 Task: Open a blank worksheet and write heading  Discount data  Add 10 product name:-  'Apple, Banana,_x000D_
Orange, Tomato, Potato, Onion, Carrot, Milk, Bread, Eggs (dozen). ' in January Last week sales are  1.99, 0.49, 0.79, 1.29, 0.99, 0.89, 0.69, 2.49, 1.99, 2.99.Discount (%):-  10, 20, 15, 5, 12, 8, 25, 10, 15, 20. Save page auditingSalesByProduct
Action: Mouse moved to (114, 148)
Screenshot: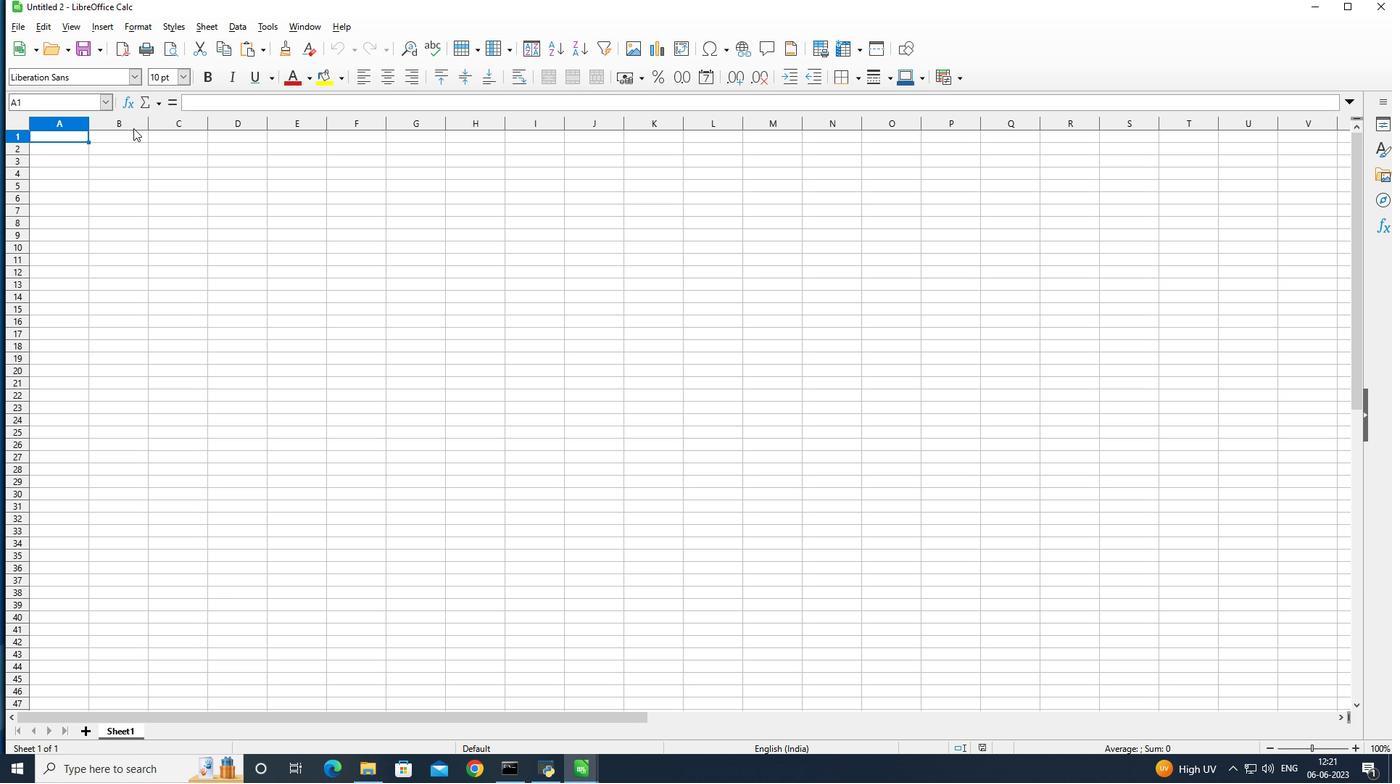 
Action: Mouse pressed left at (114, 148)
Screenshot: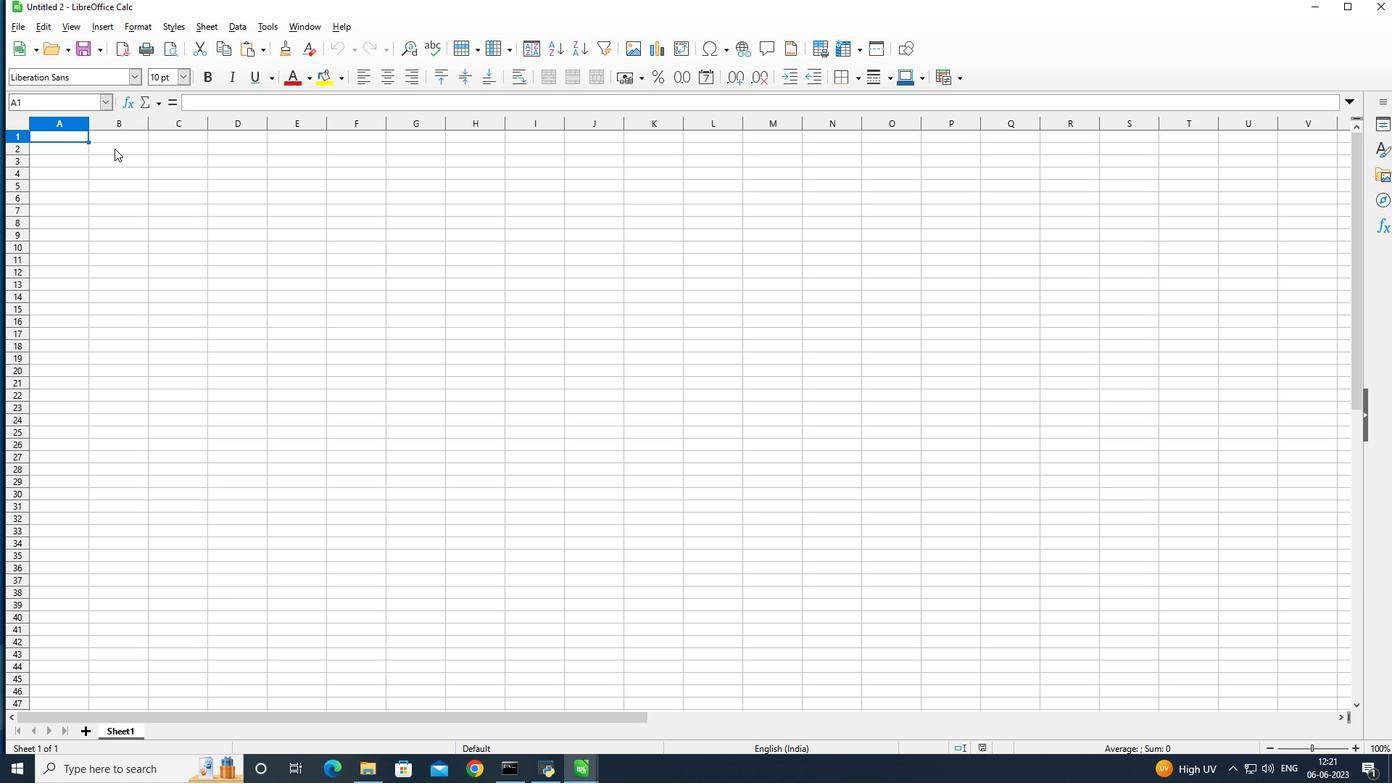 
Action: Mouse moved to (125, 177)
Screenshot: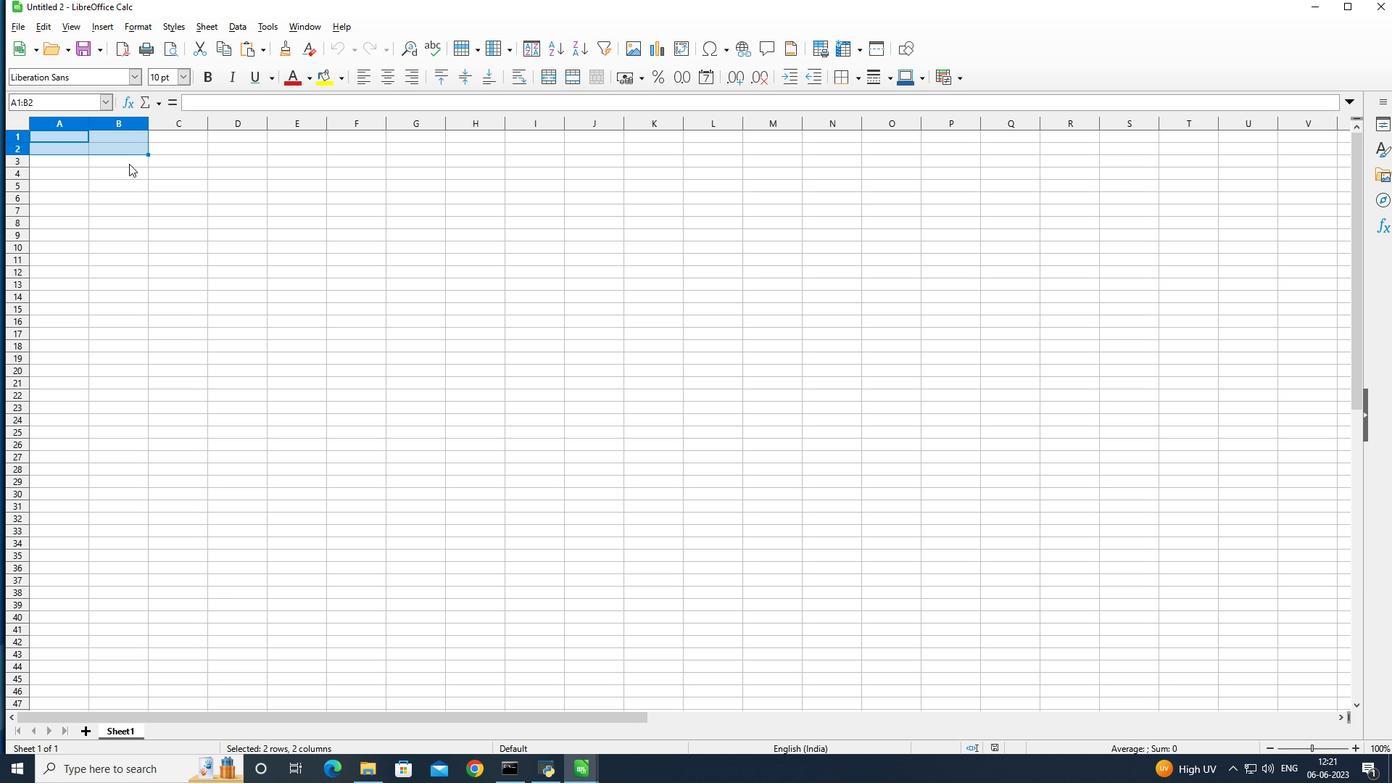 
Action: Mouse pressed right at (125, 177)
Screenshot: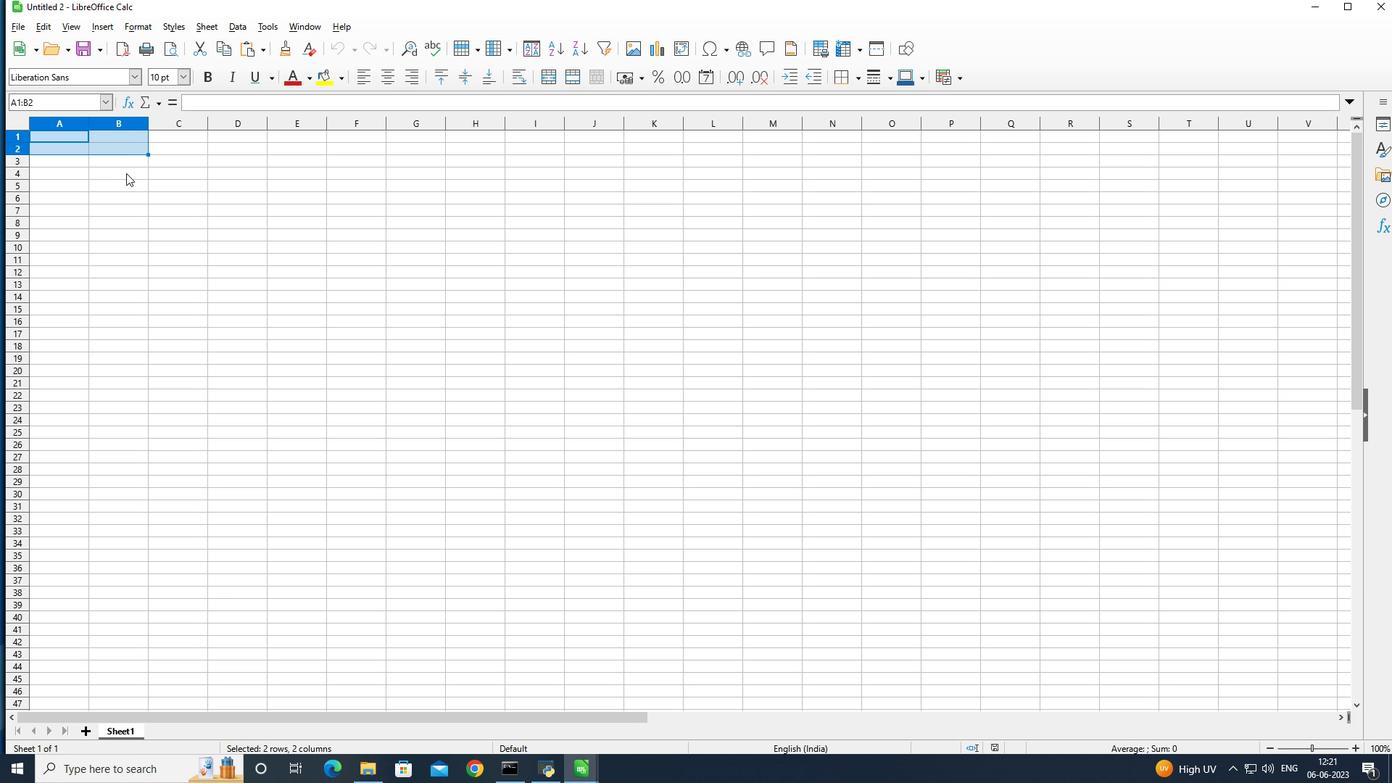 
Action: Mouse moved to (99, 153)
Screenshot: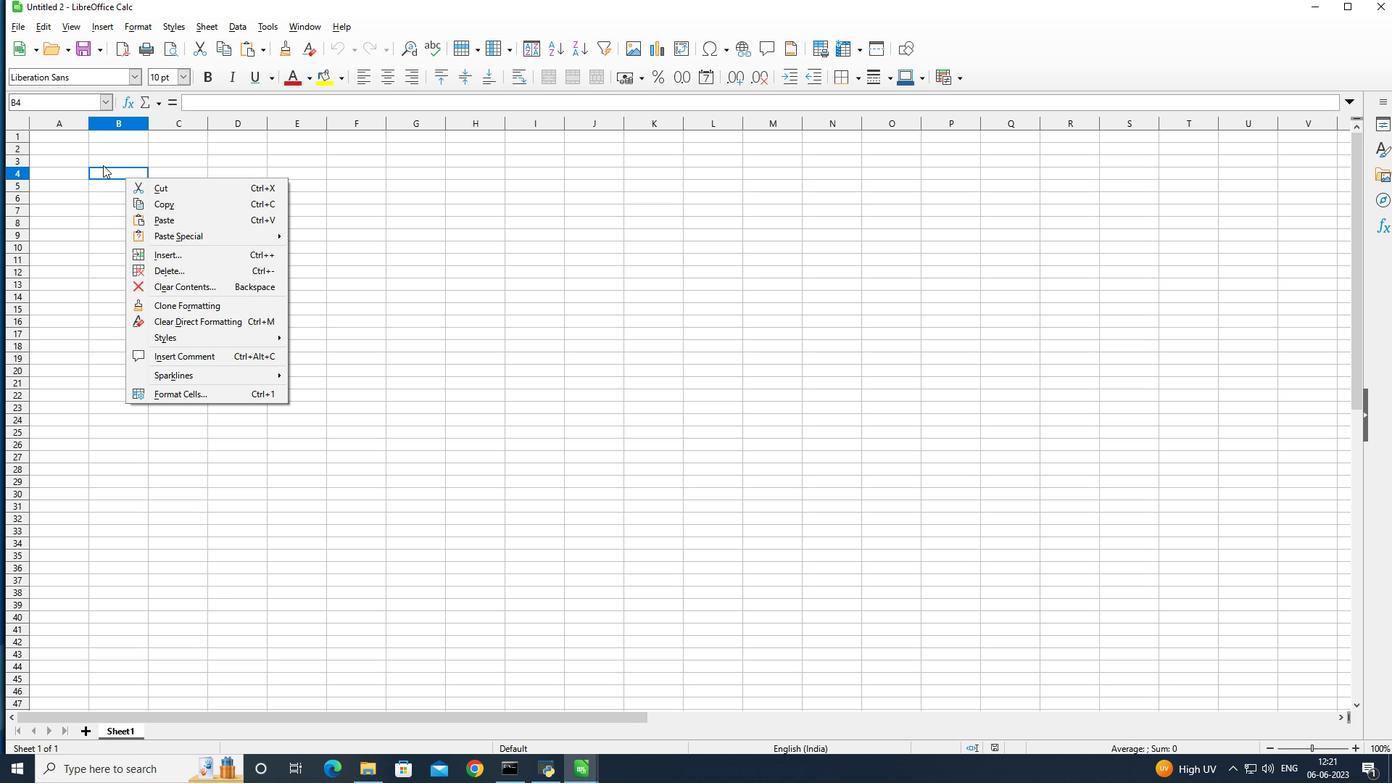 
Action: Mouse pressed left at (99, 153)
Screenshot: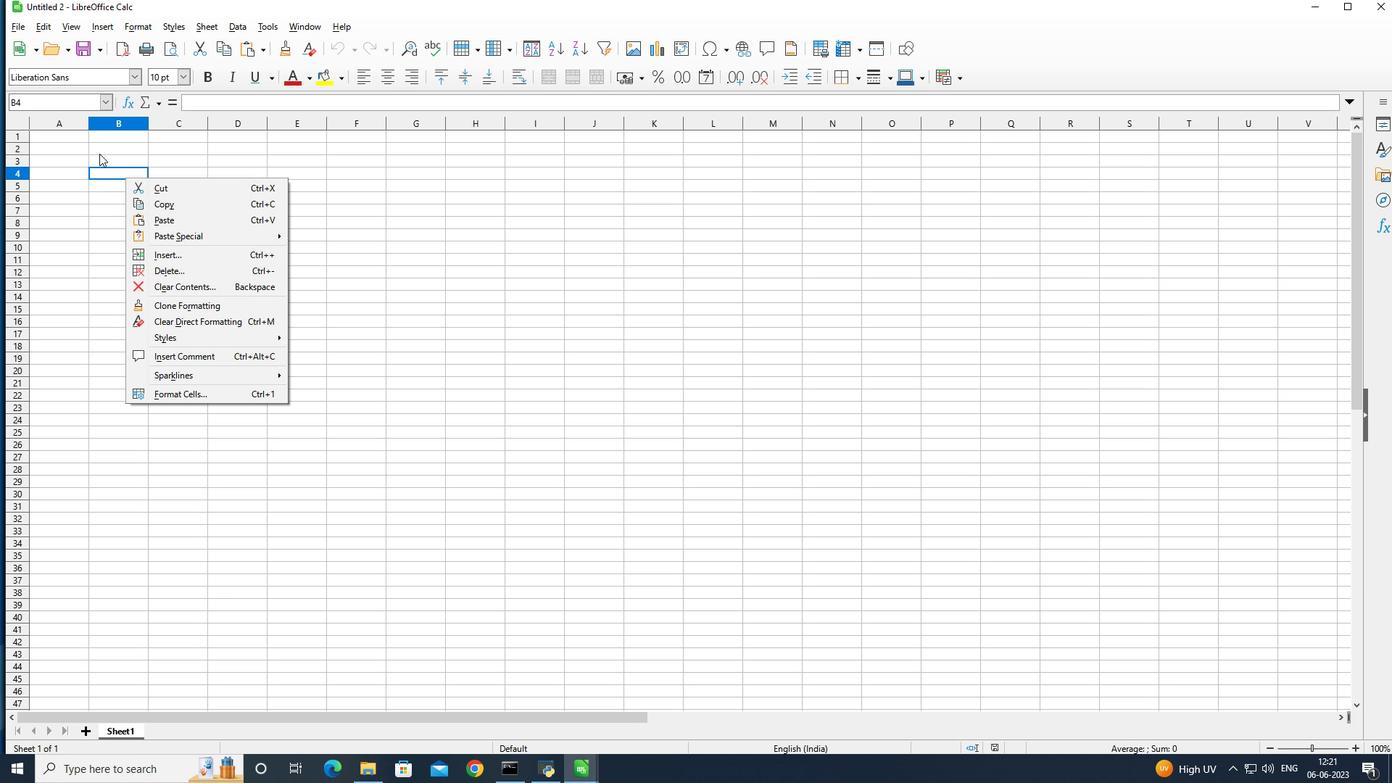 
Action: Mouse moved to (99, 150)
Screenshot: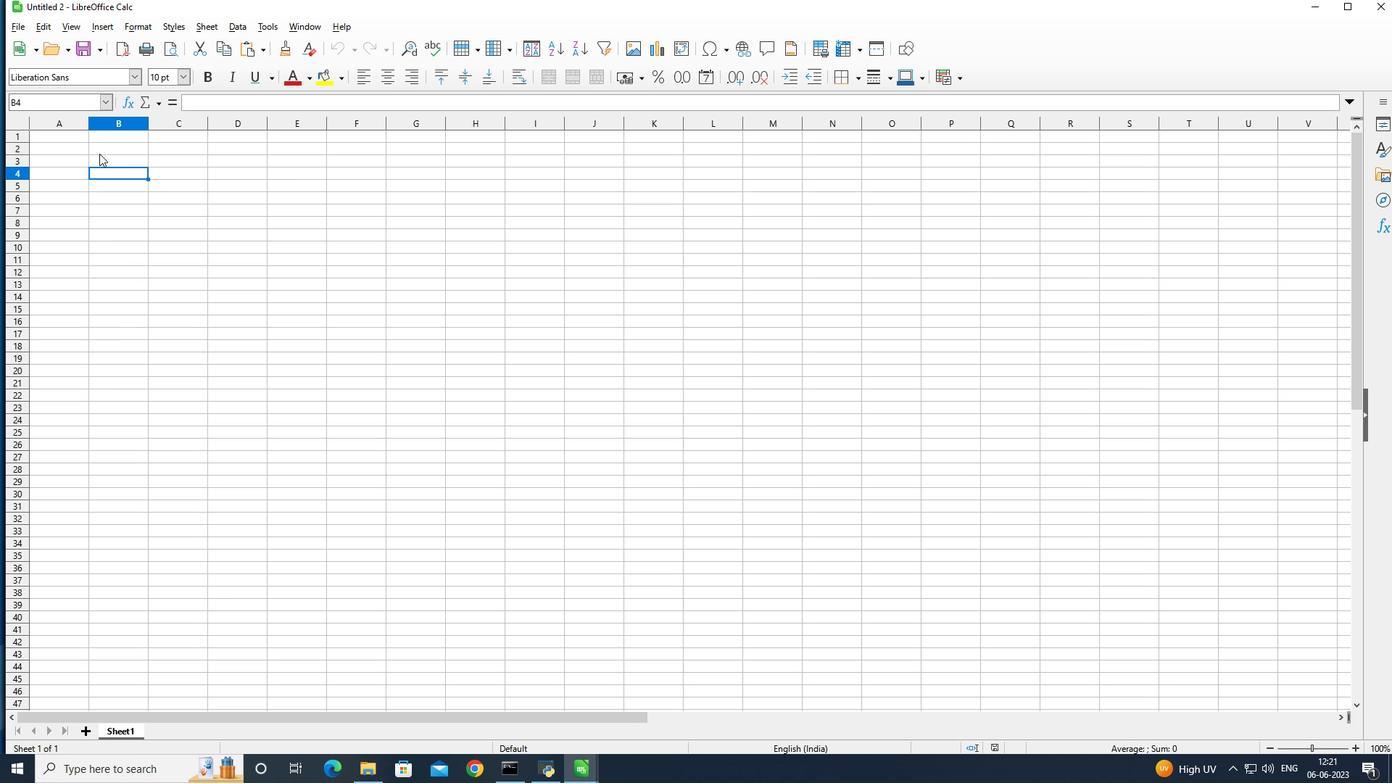 
Action: Mouse pressed left at (99, 150)
Screenshot: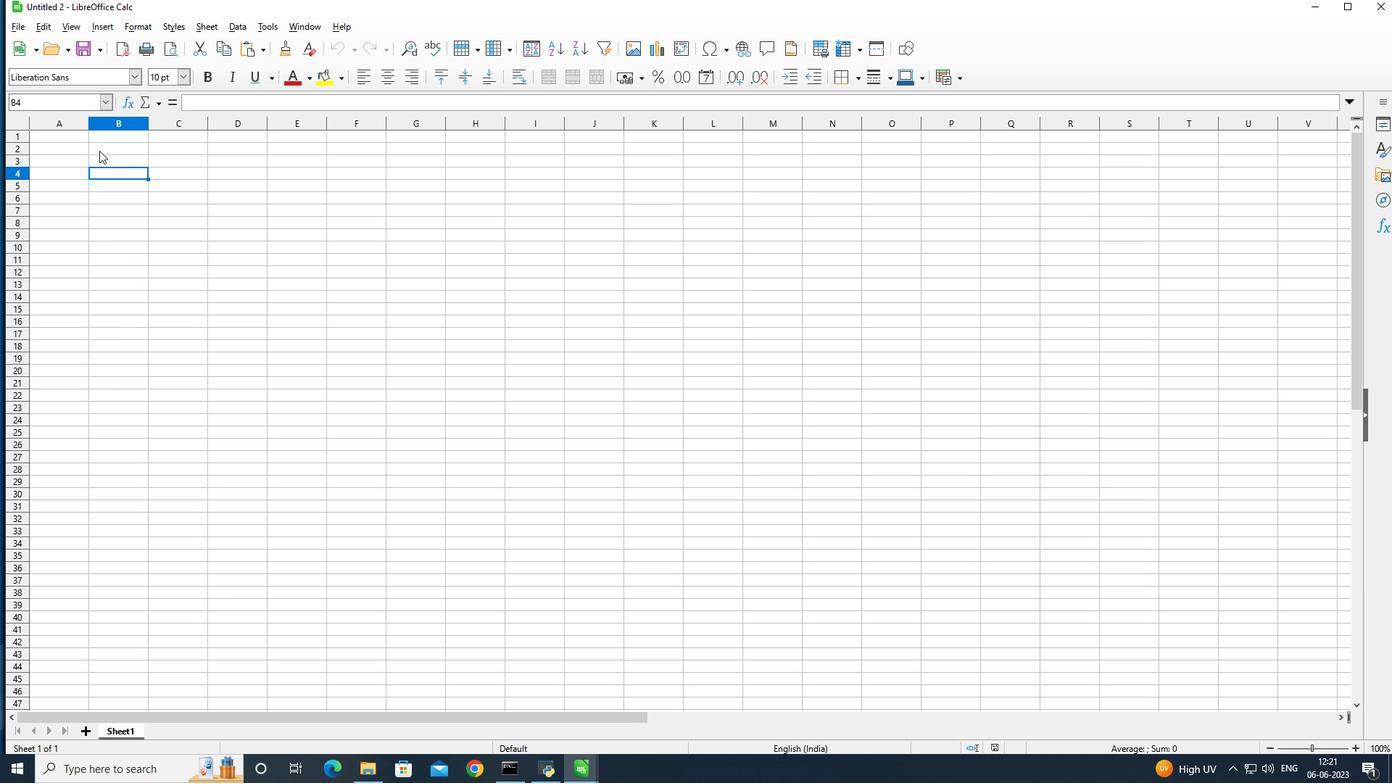 
Action: Mouse moved to (156, 149)
Screenshot: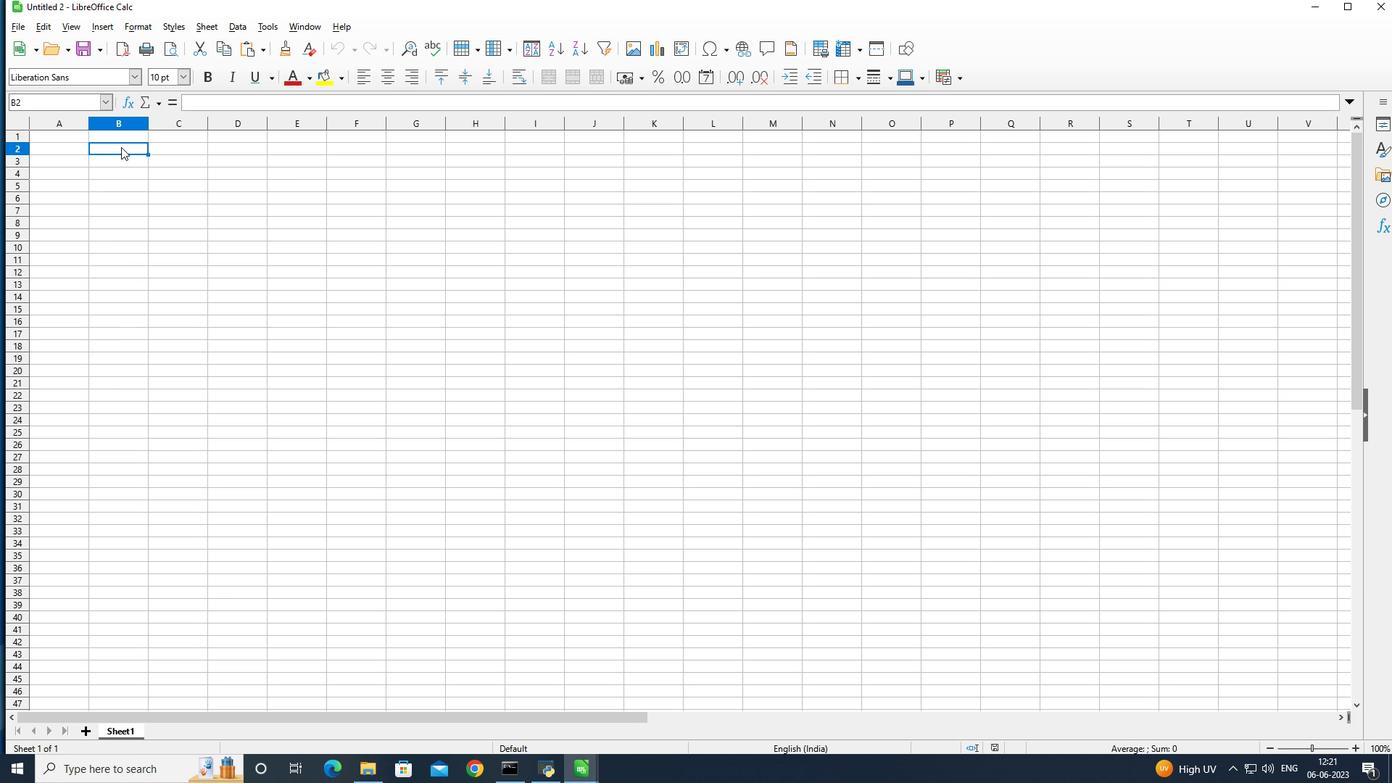 
Action: Key pressed <Key.shift><Key.shift><Key.shift><Key.shift><Key.shift><Key.shift><Key.shift><Key.shift><Key.shift><Key.shift><Key.shift><Key.shift><Key.shift><Key.shift><Key.shift>Discount<Key.space><Key.shift><Key.shift><Key.shift><Key.shift><Key.shift><Key.shift><Key.shift><Key.shift><Key.shift>Data<Key.enter>
Screenshot: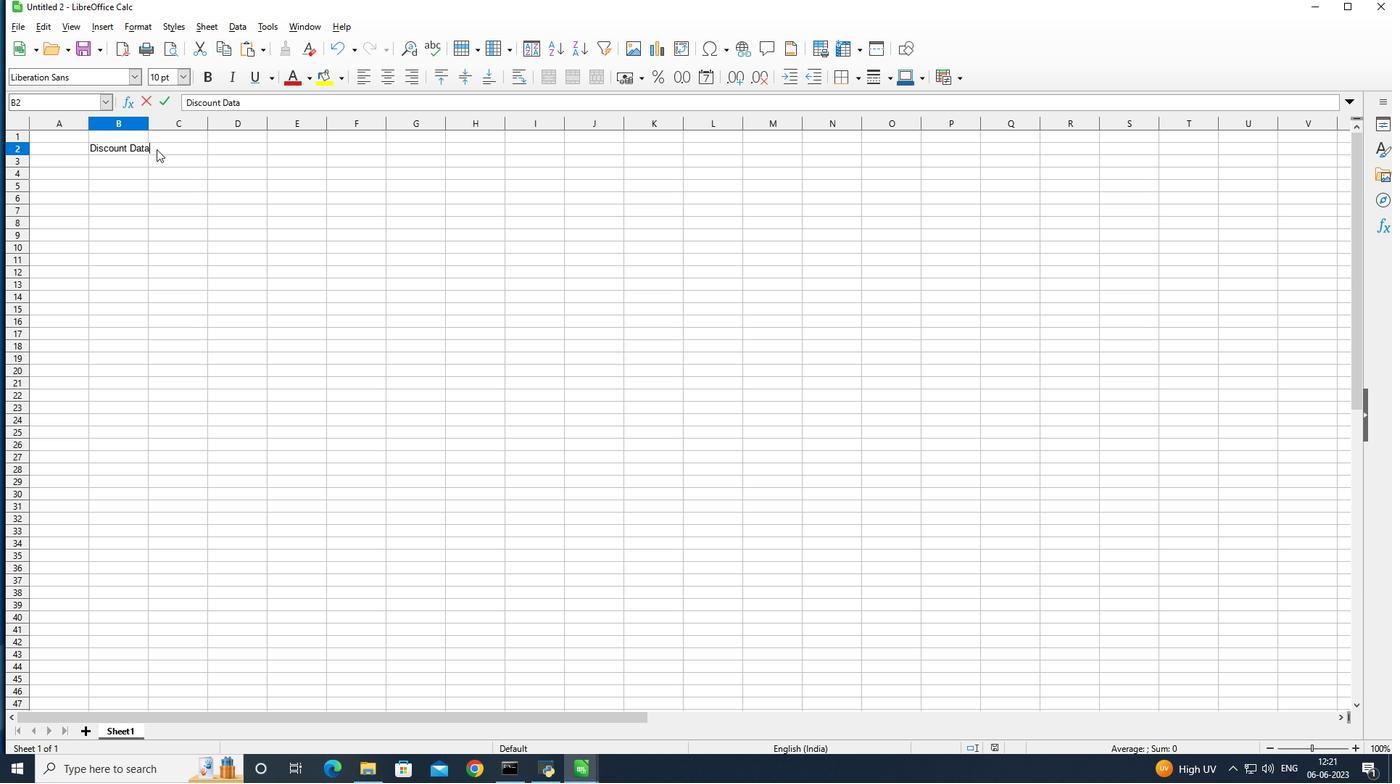 
Action: Mouse moved to (65, 164)
Screenshot: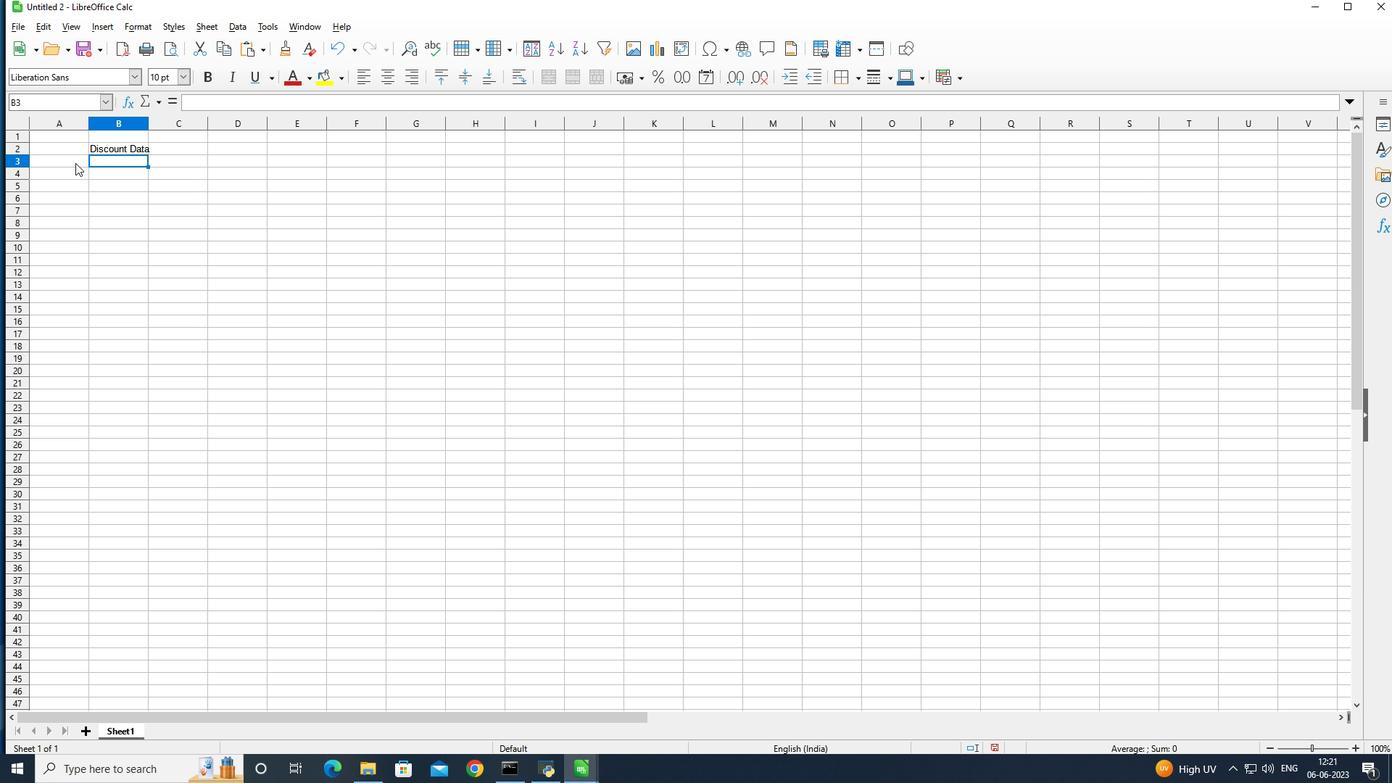
Action: Mouse pressed left at (65, 164)
Screenshot: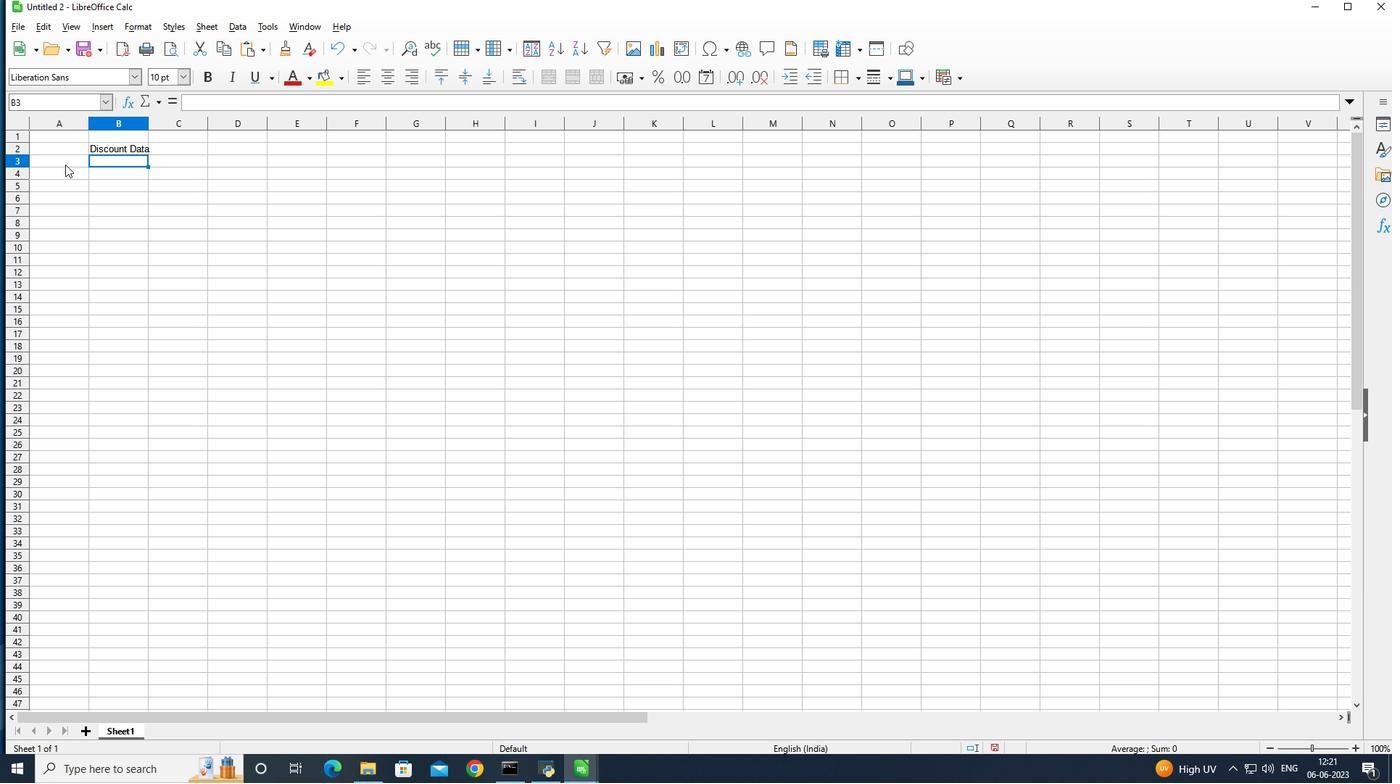 
Action: Mouse moved to (139, 146)
Screenshot: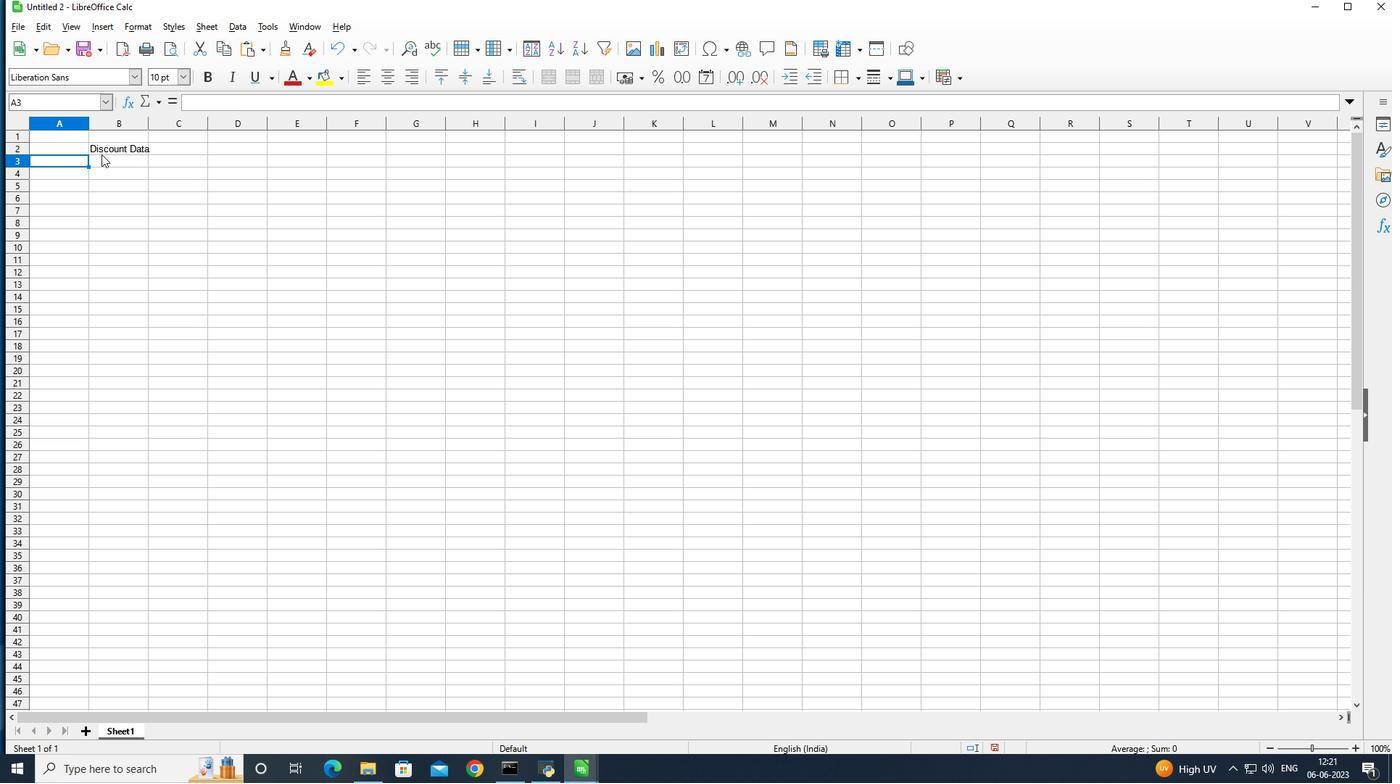
Action: Key pressed <Key.shift>Name<Key.enter><Key.shift>Apple<Key.enter><Key.shift>Banana<Key.enter>
Screenshot: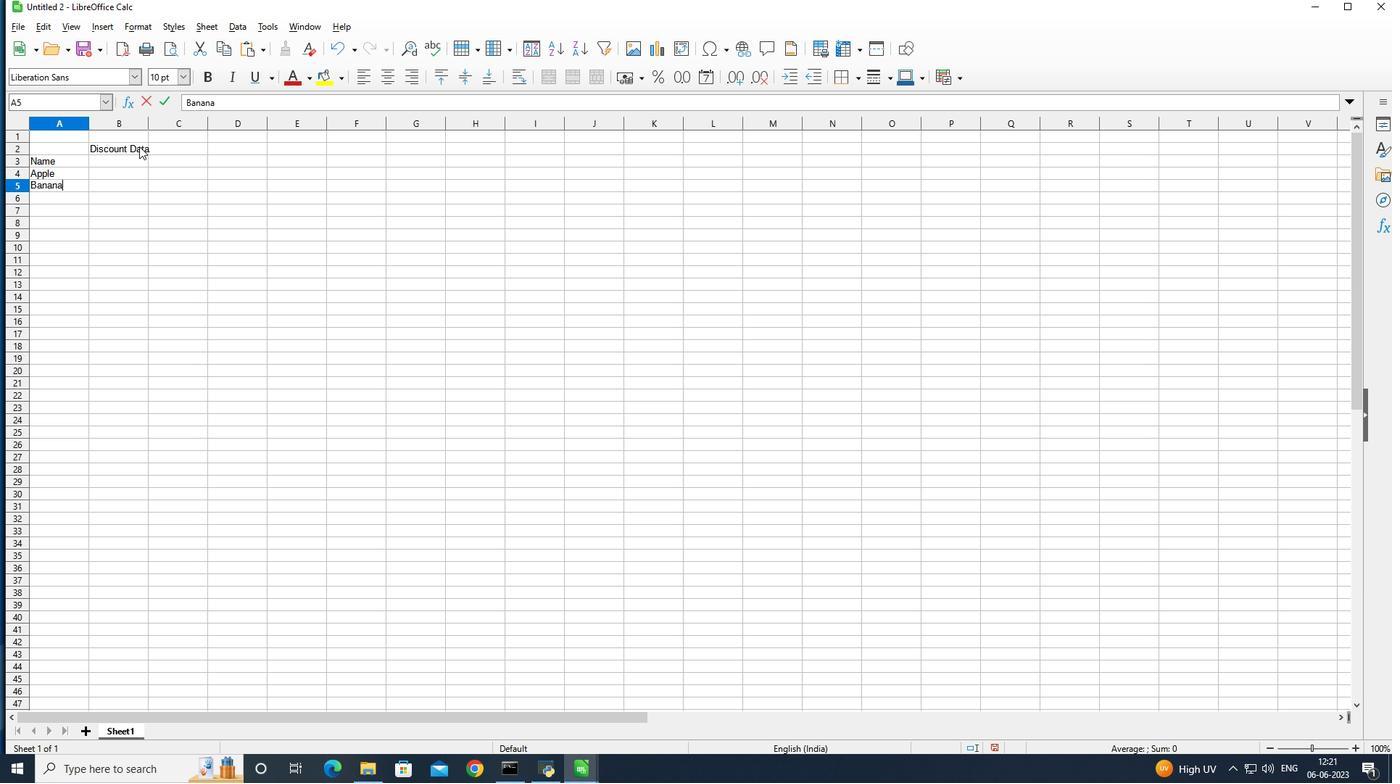 
Action: Mouse moved to (237, 109)
Screenshot: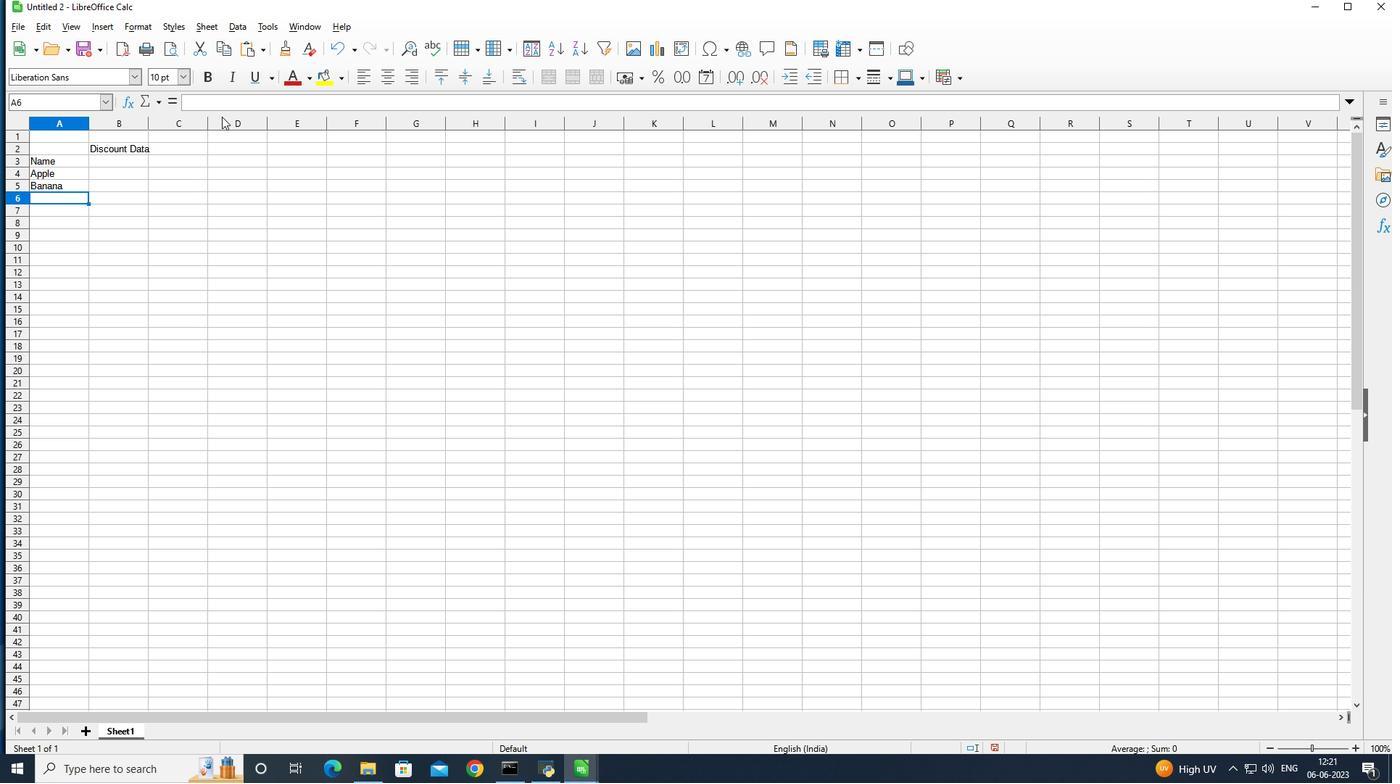 
Action: Key pressed <Key.shift>Orange<Key.enter><Key.shift>Tomato
Screenshot: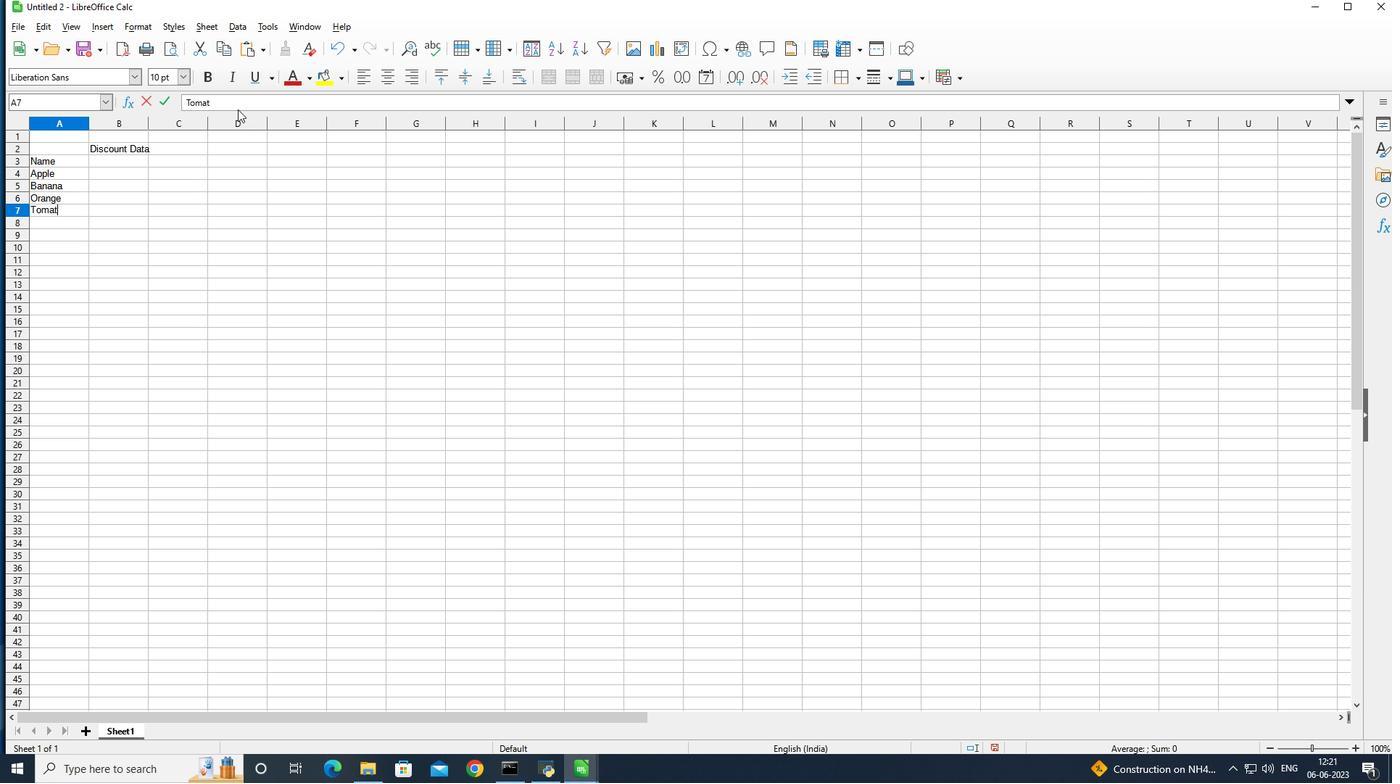 
Action: Mouse moved to (261, 171)
Screenshot: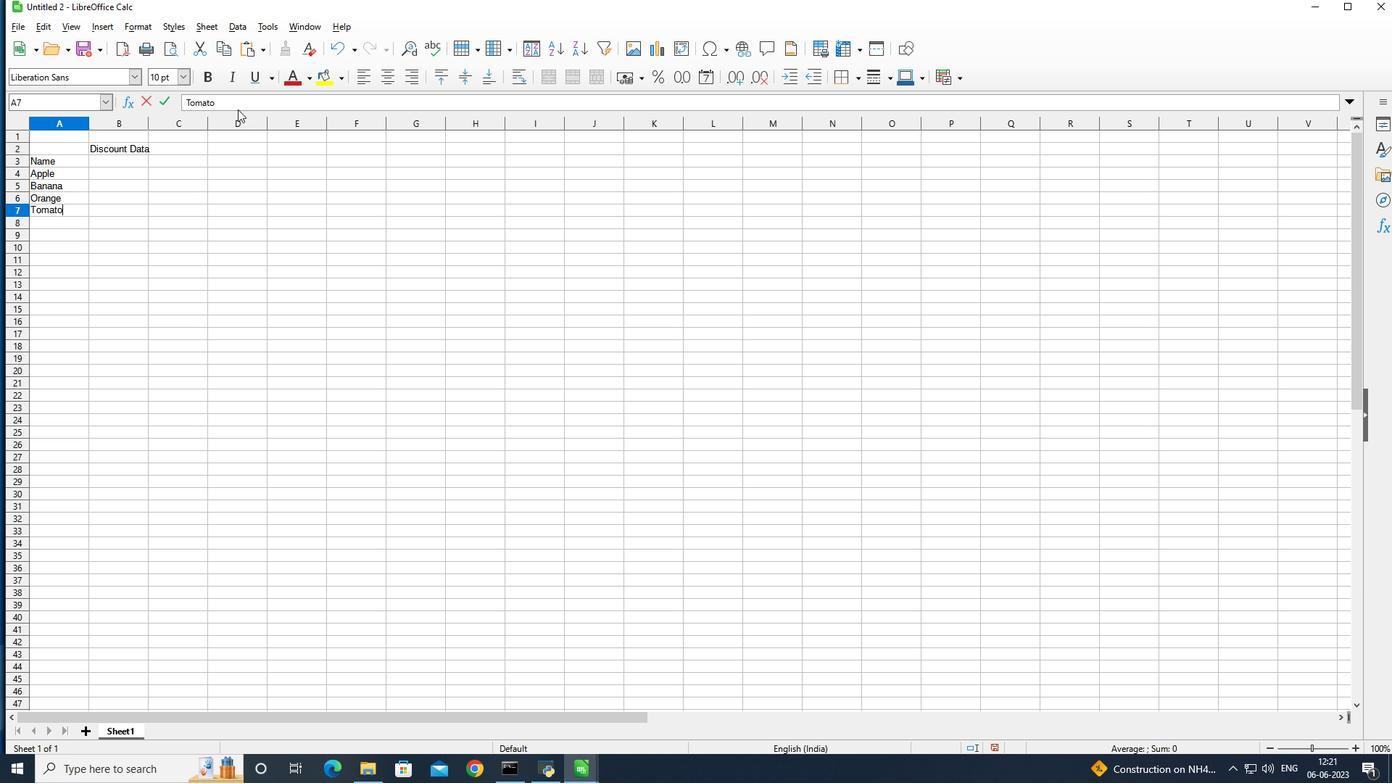
Action: Key pressed <Key.enter><Key.shift><Key.shift><Key.shift><Key.shift><Key.shift><Key.shift><Key.shift><Key.shift><Key.shift>Potato<Key.enter><Key.shift>Onion<Key.enter><Key.shift>carrot<Key.enter><Key.shift>Milk<Key.enter><Key.shift>Bread<Key.enter><Key.shift><Key.shift><Key.shift><Key.shift><Key.shift><Key.shift><Key.shift><Key.shift><Key.shift><Key.shift><Key.shift><Key.shift><Key.shift><Key.shift><Key.shift><Key.shift><Key.shift><Key.shift><Key.shift><Key.shift><Key.shift><Key.shift><Key.shift><Key.shift><Key.shift>Egg<Key.enter>
Screenshot: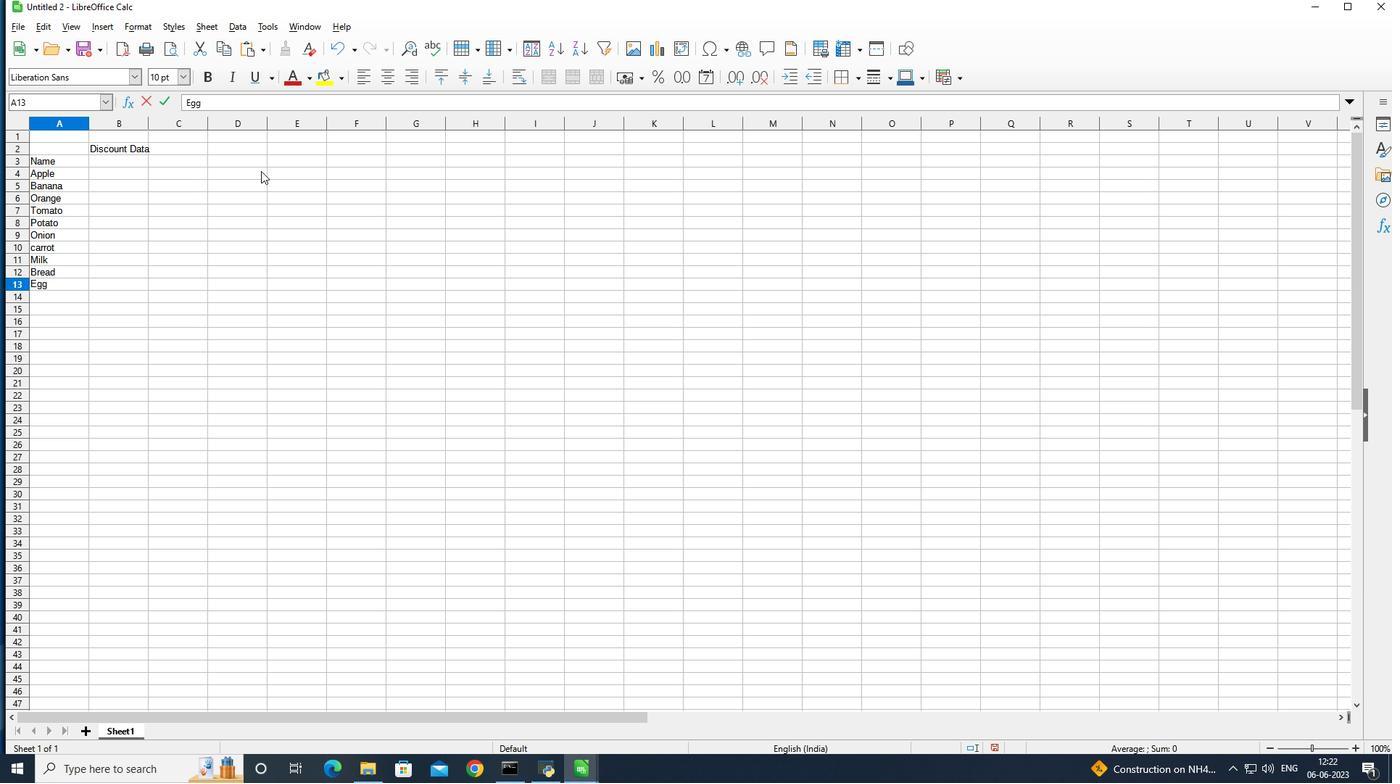 
Action: Mouse moved to (96, 156)
Screenshot: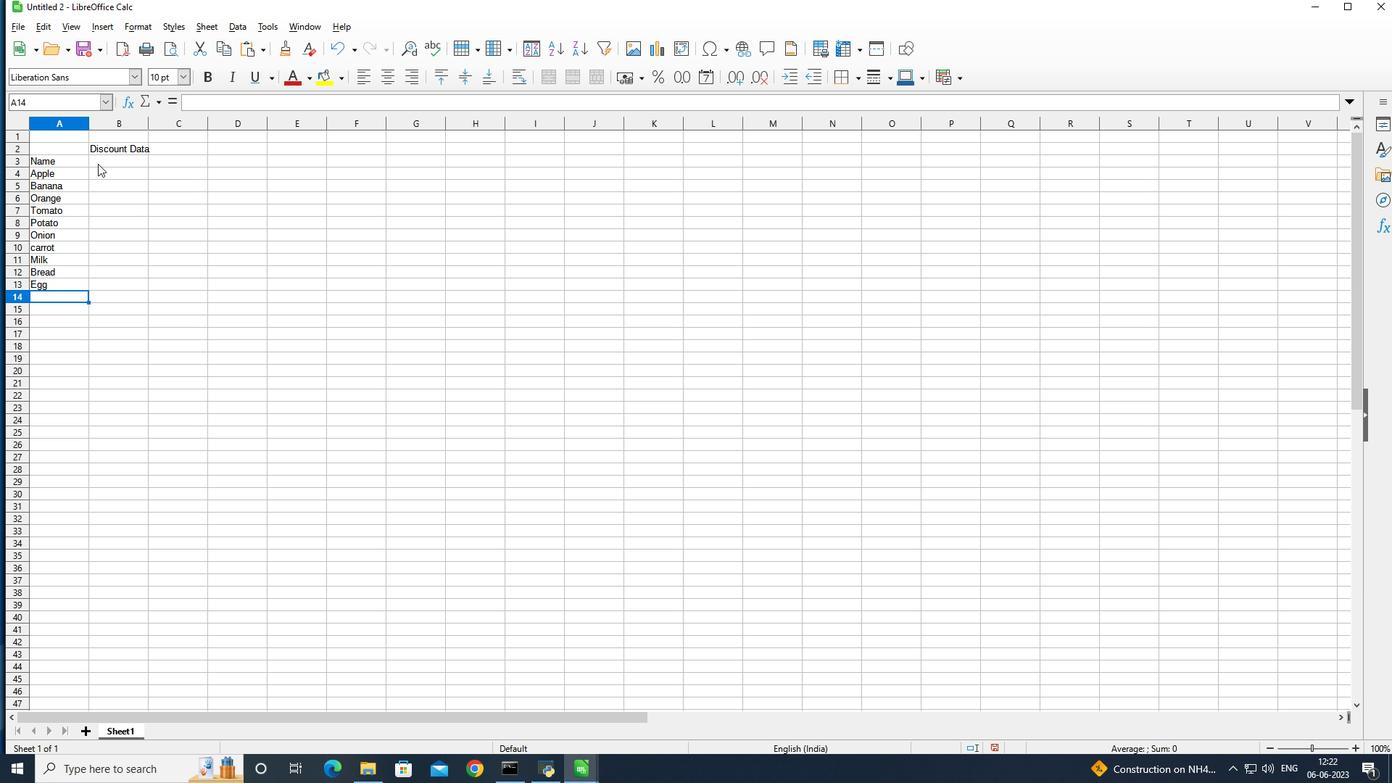 
Action: Mouse pressed left at (96, 156)
Screenshot: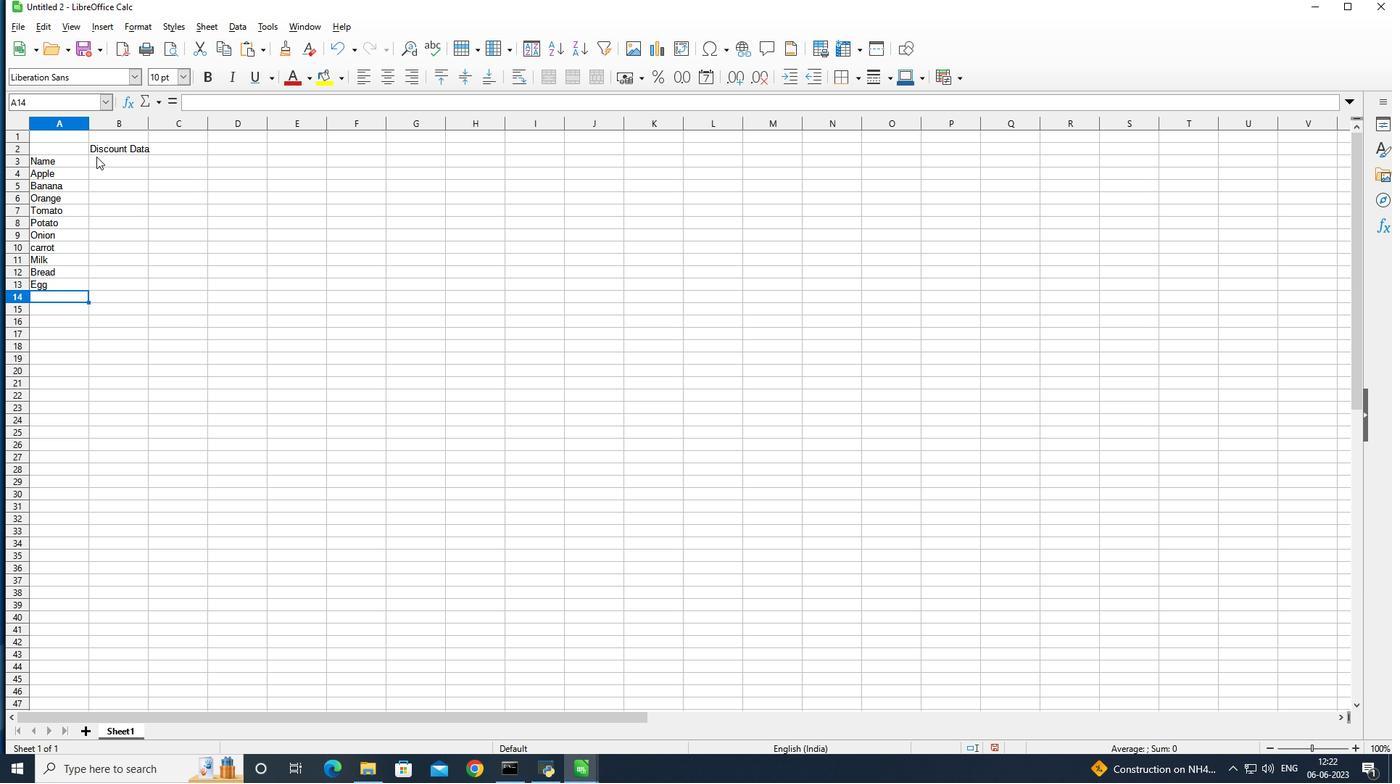 
Action: Mouse moved to (227, 248)
Screenshot: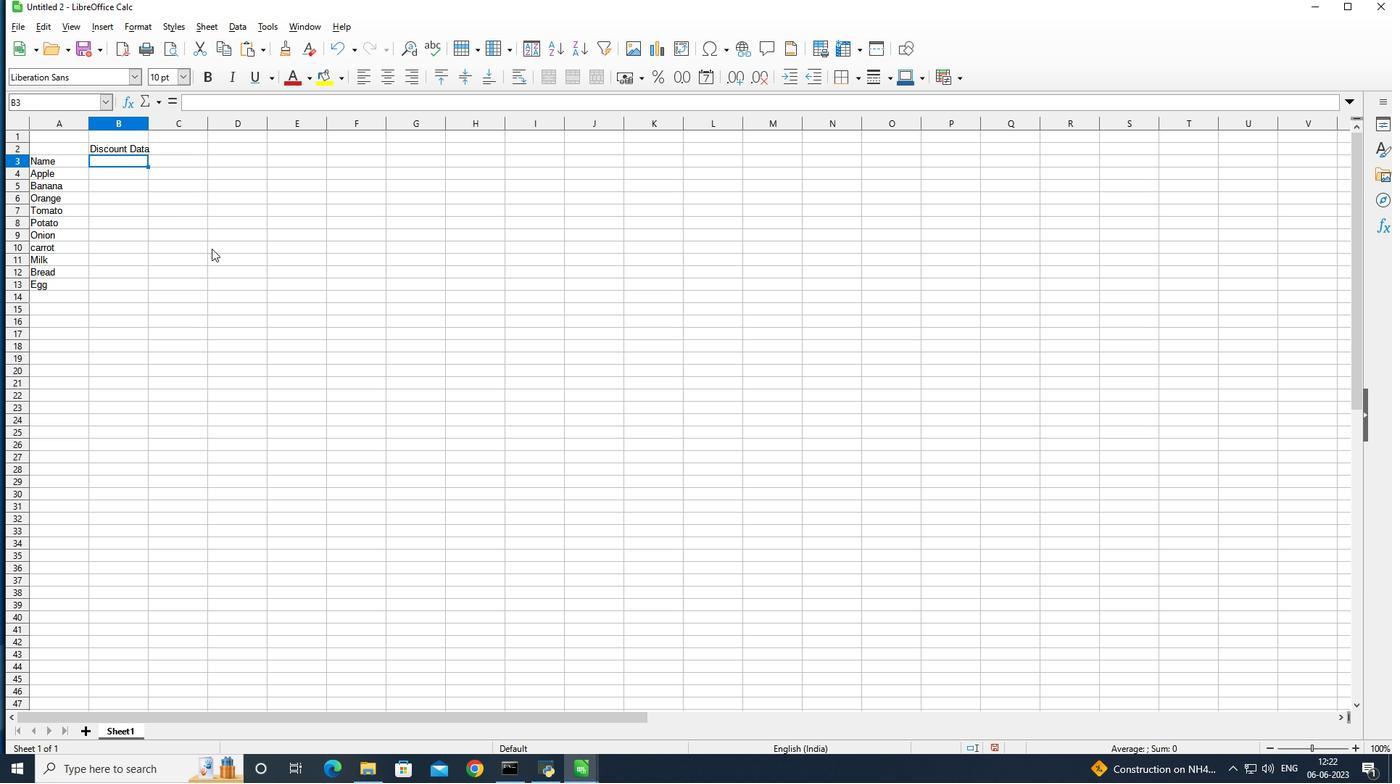
Action: Key pressed <Key.shift><Key.shift><Key.shift><Key.shift><Key.shift><Key.shift><Key.shift><Key.shift><Key.shift><Key.shift>Last<Key.space><Key.shift>week<Key.space><Key.shift>sale<Key.enter>1.99<Key.enter>0.49<Key.enter>0.79<Key.enter>1.29<Key.enter>0.99'<Key.backspace><Key.enter>0.89<Key.enter>0
Screenshot: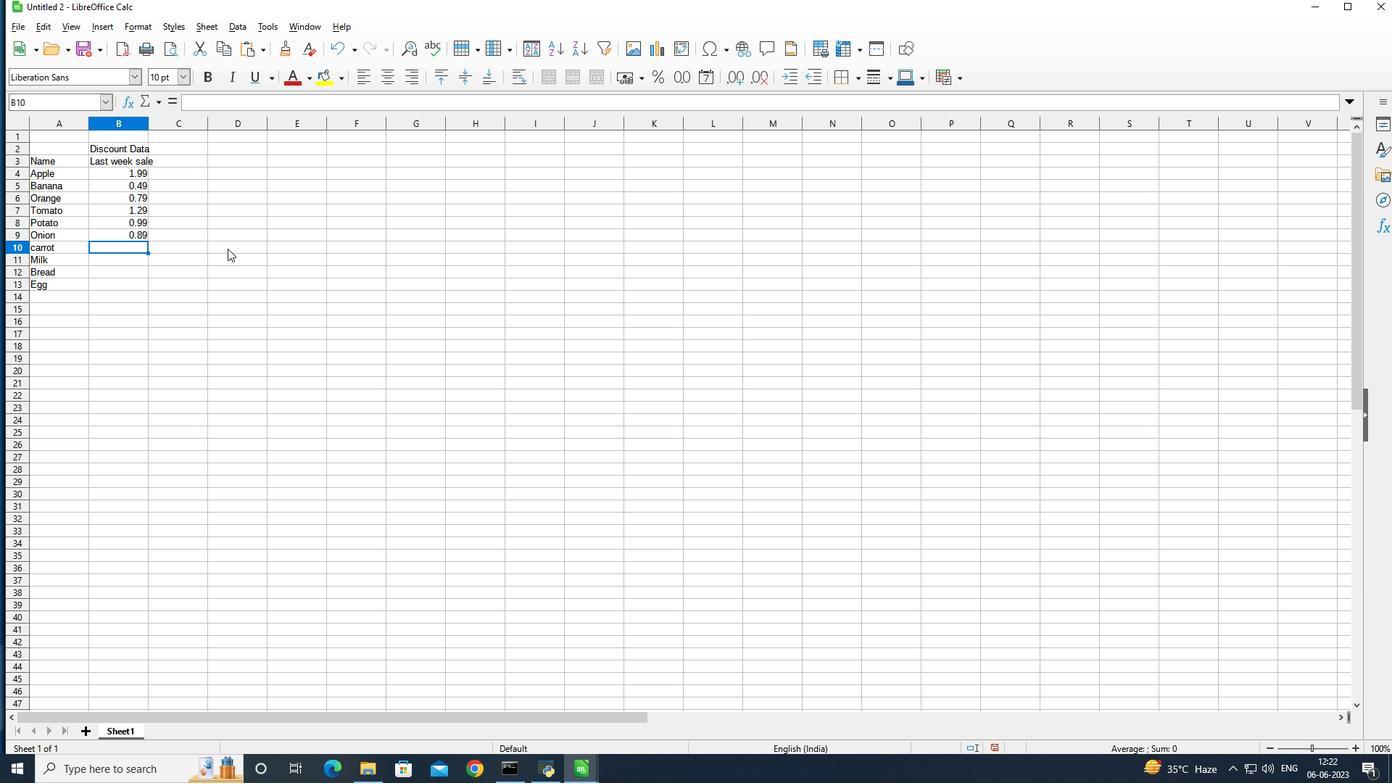 
Action: Mouse moved to (227, 248)
Screenshot: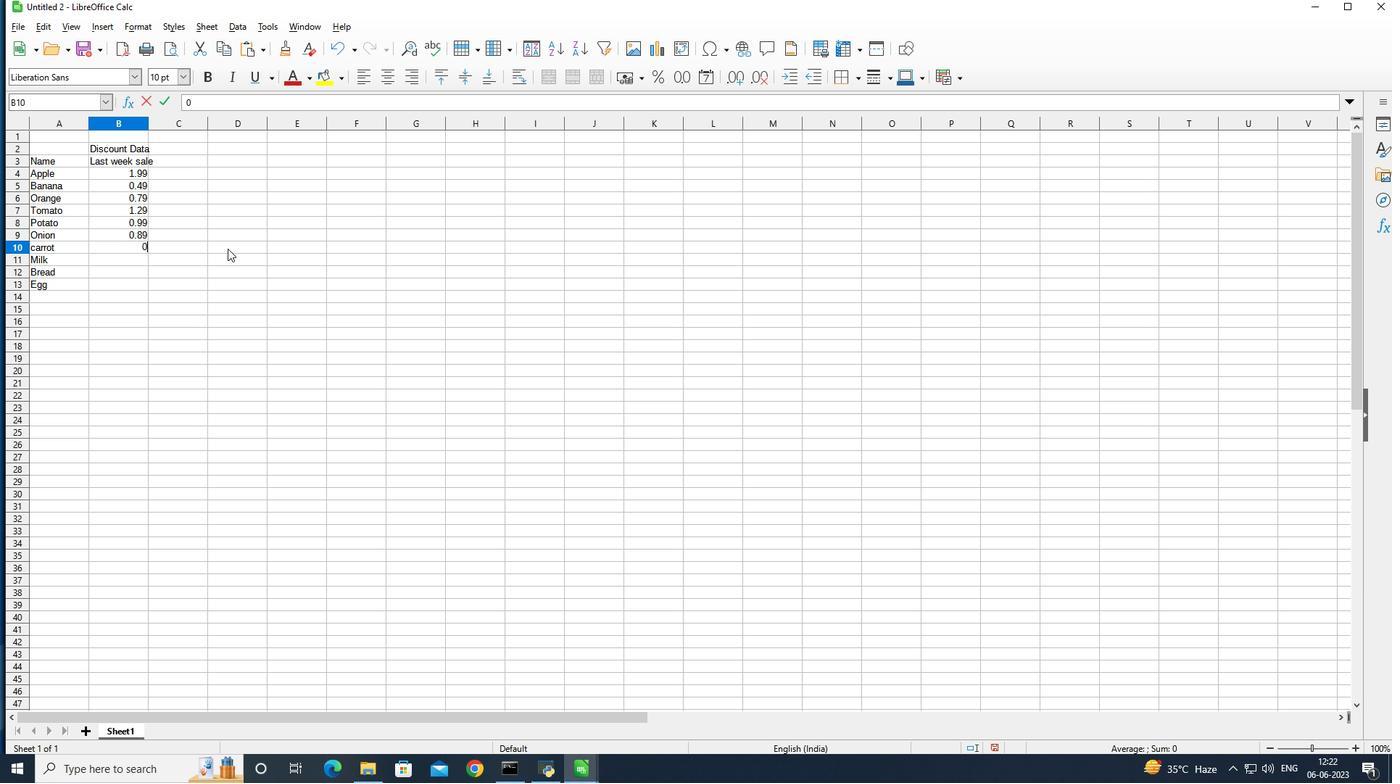 
Action: Key pressed .69<Key.enter>2.49<Key.enter>1.0<Key.backspace>99<Key.enter>2.99<Key.enter>
Screenshot: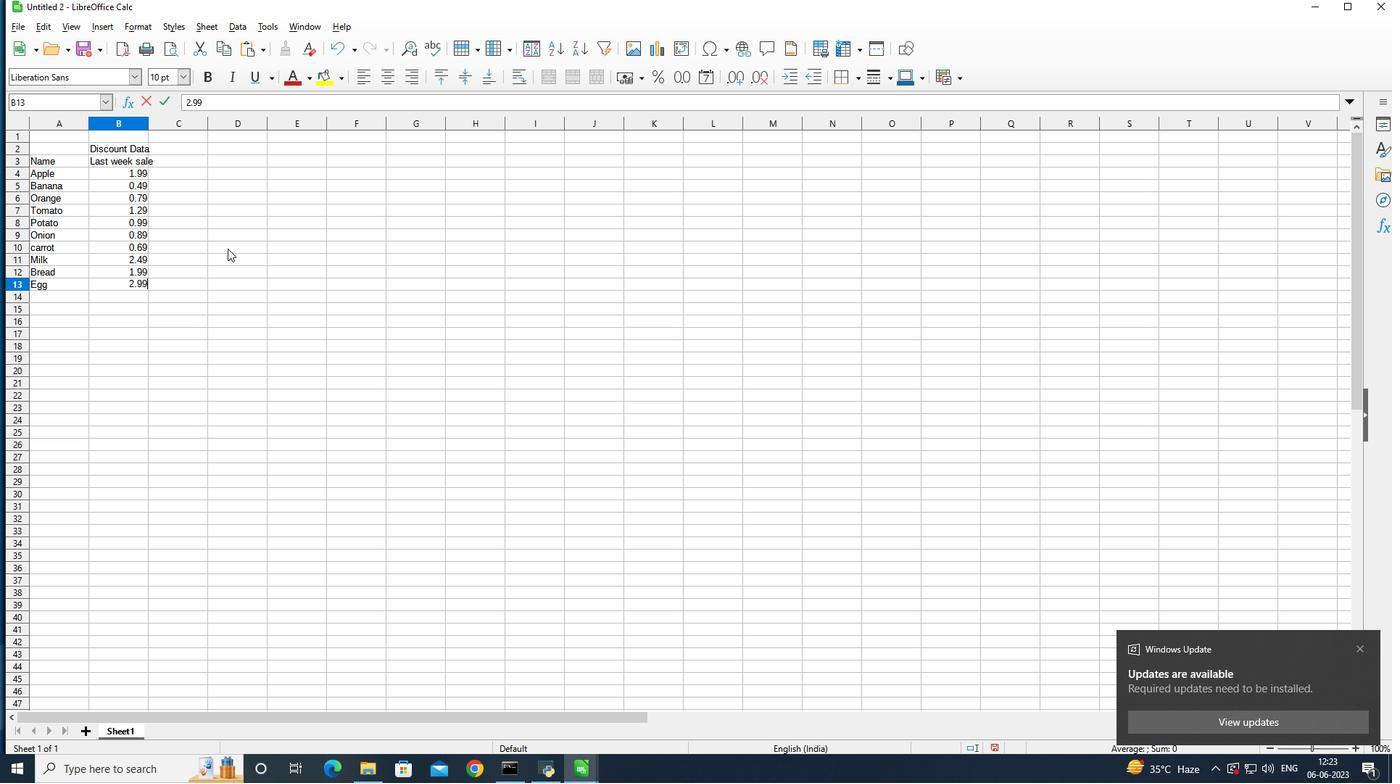 
Action: Mouse moved to (174, 156)
Screenshot: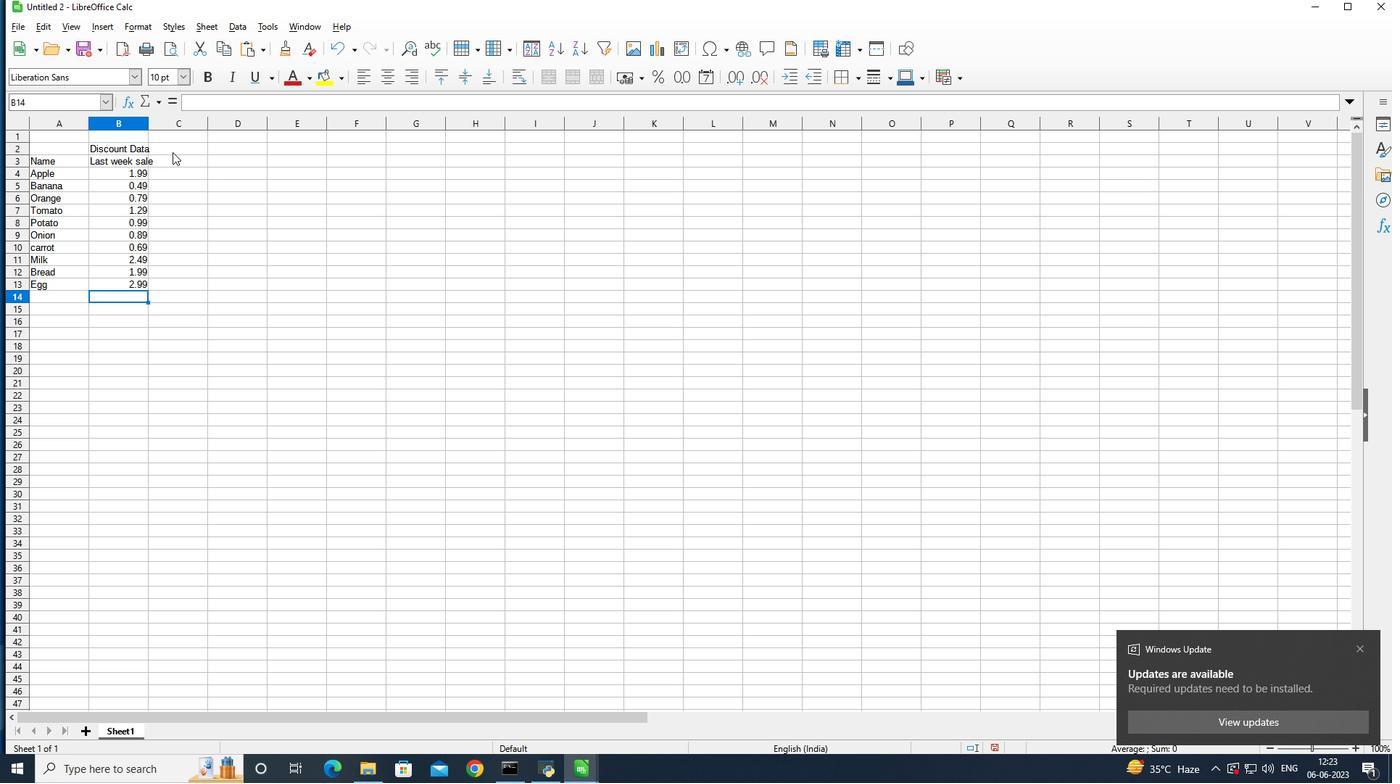 
Action: Mouse pressed left at (174, 156)
Screenshot: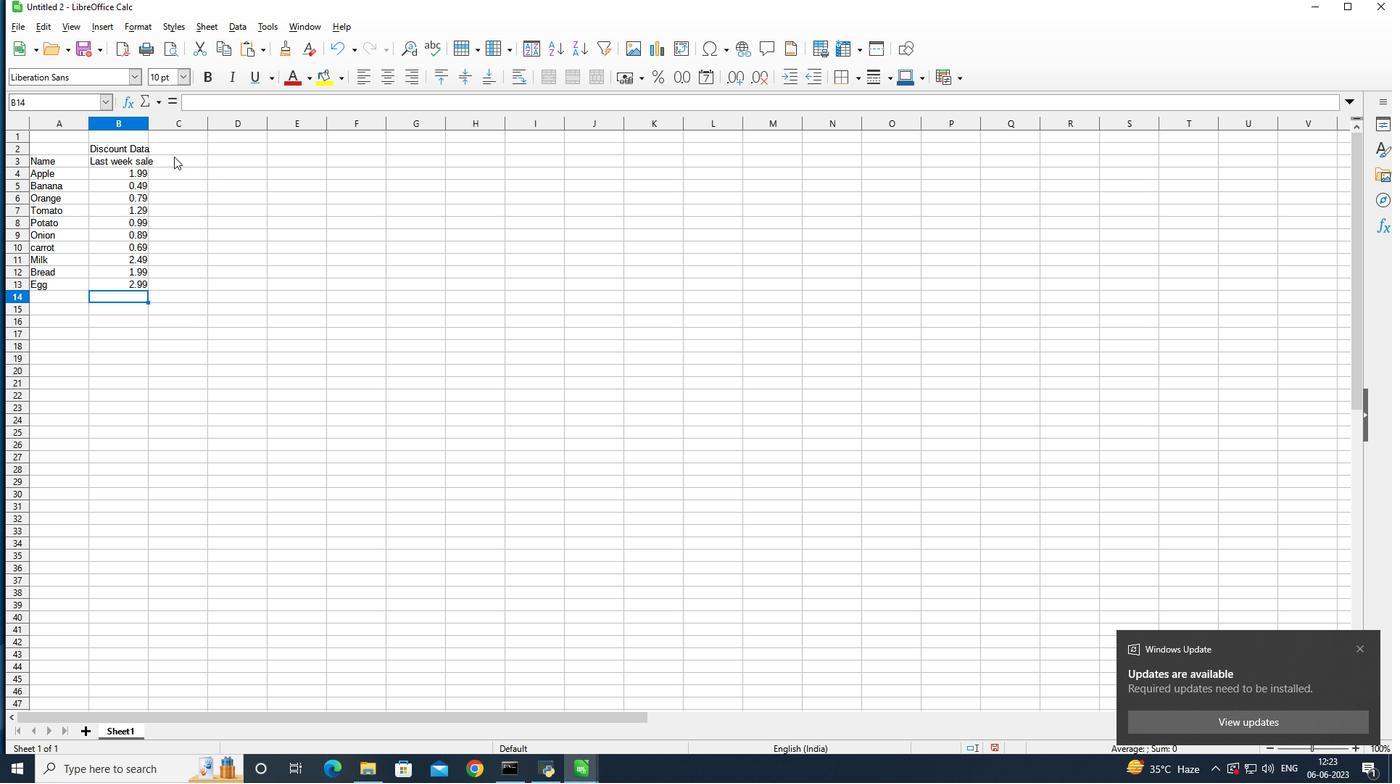 
Action: Mouse moved to (195, 153)
Screenshot: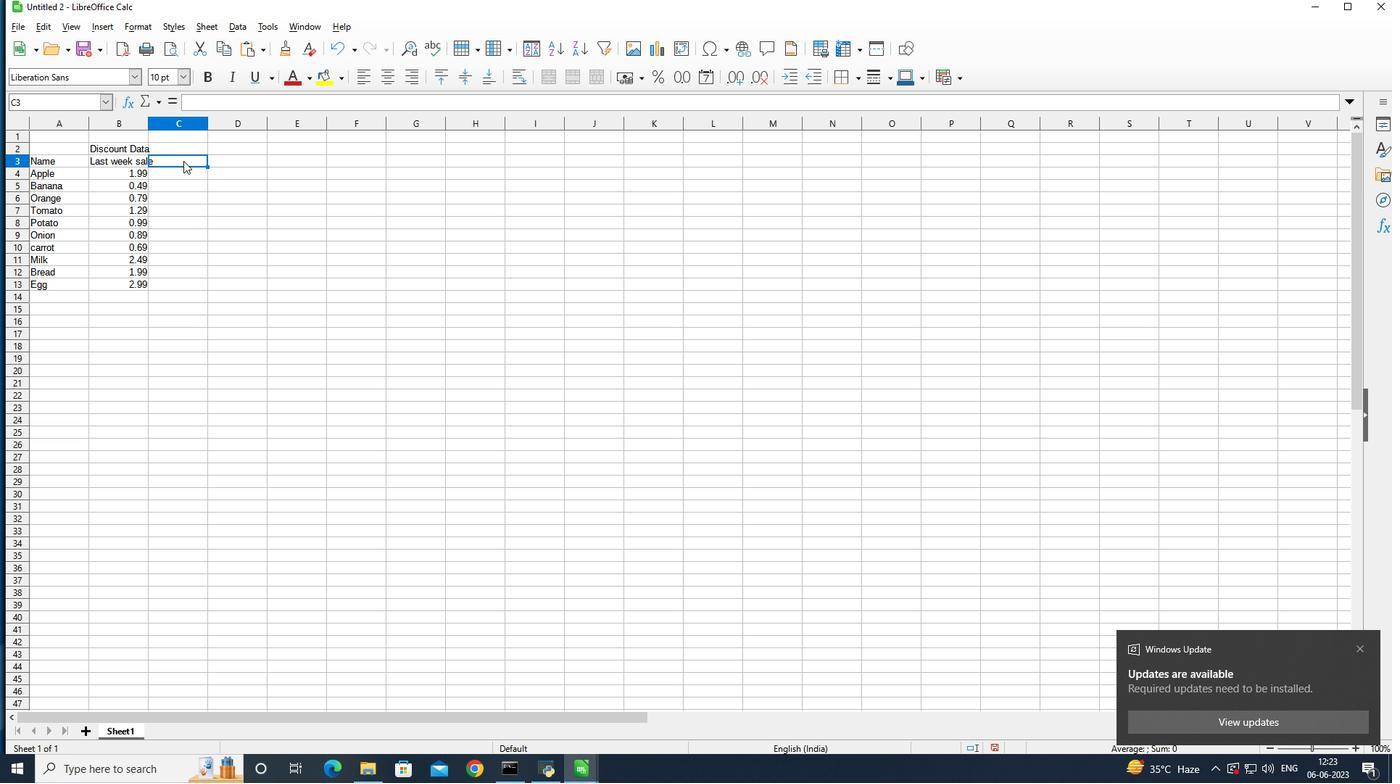 
Action: Key pressed <Key.shift>Discop<Key.backspace>unt<Key.enter>10<Key.enter>20<Key.enter>15<Key.enter>5<Key.enter>12<Key.enter>8<Key.enter>25<Key.enter>10<Key.enter>15<Key.enter>20ctrl+Sauditing<Key.shift>Sales<Key.shift>By<Key.shift>Product<Key.enter>
Screenshot: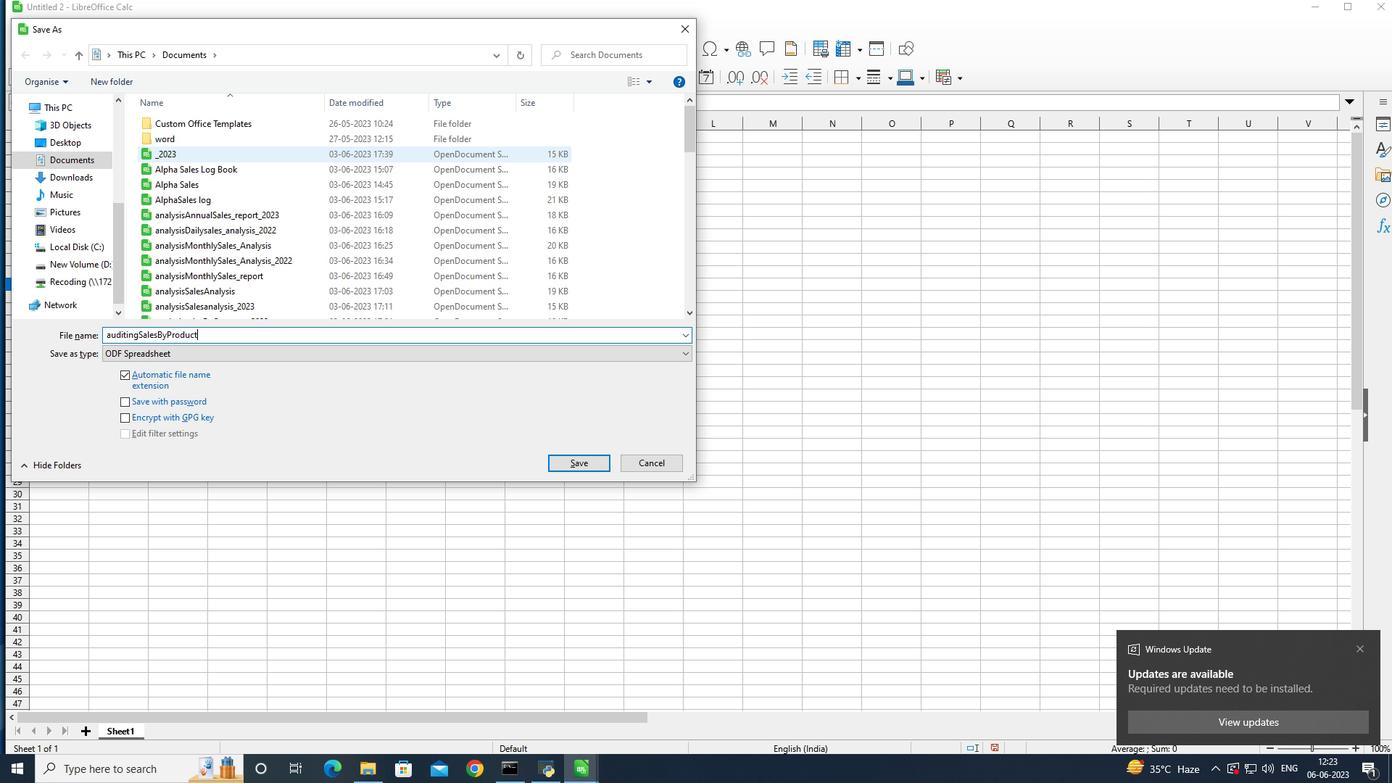 
